 Task: Create a due date automation trigger when advanced on, on the wednesday before a card is due add fields without custom field "Resume" cleared at 11:00 AM.
Action: Mouse moved to (1020, 84)
Screenshot: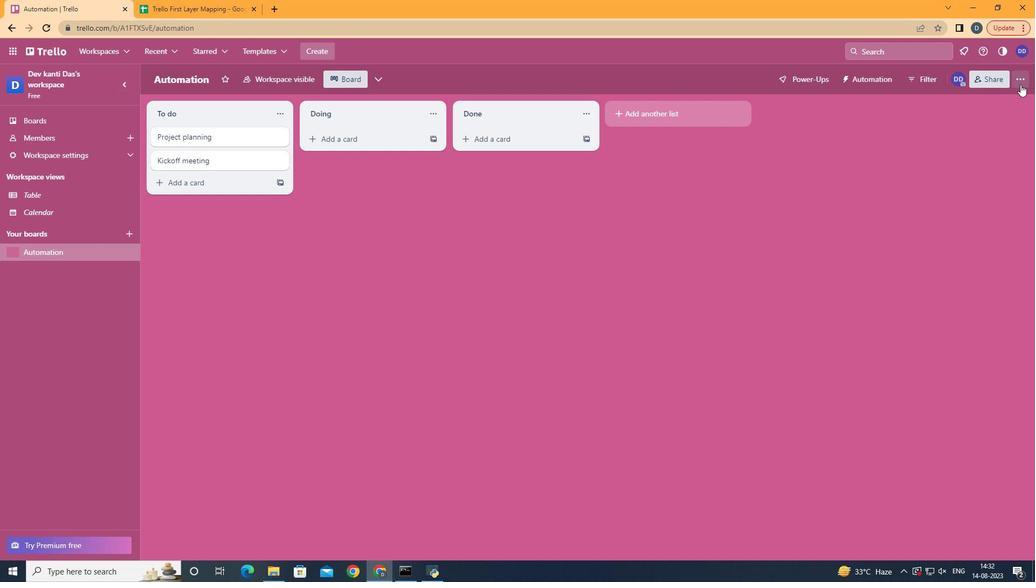 
Action: Mouse pressed left at (1020, 84)
Screenshot: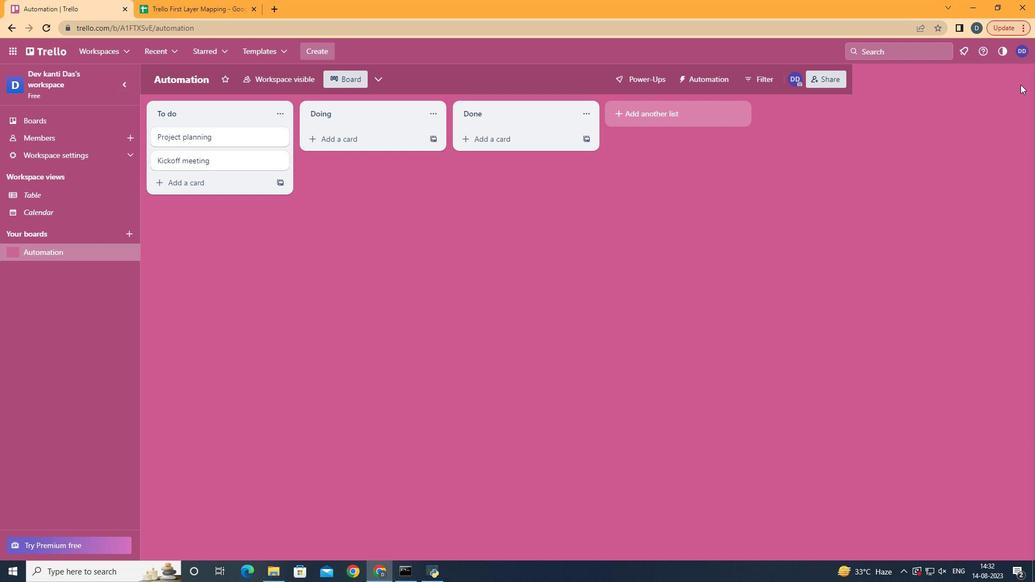 
Action: Mouse moved to (968, 222)
Screenshot: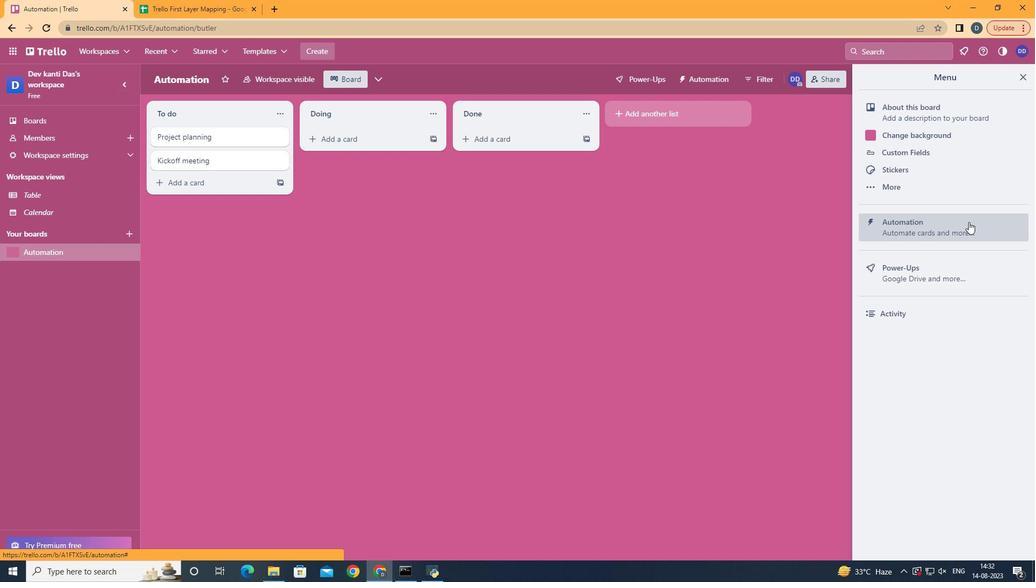 
Action: Mouse pressed left at (968, 222)
Screenshot: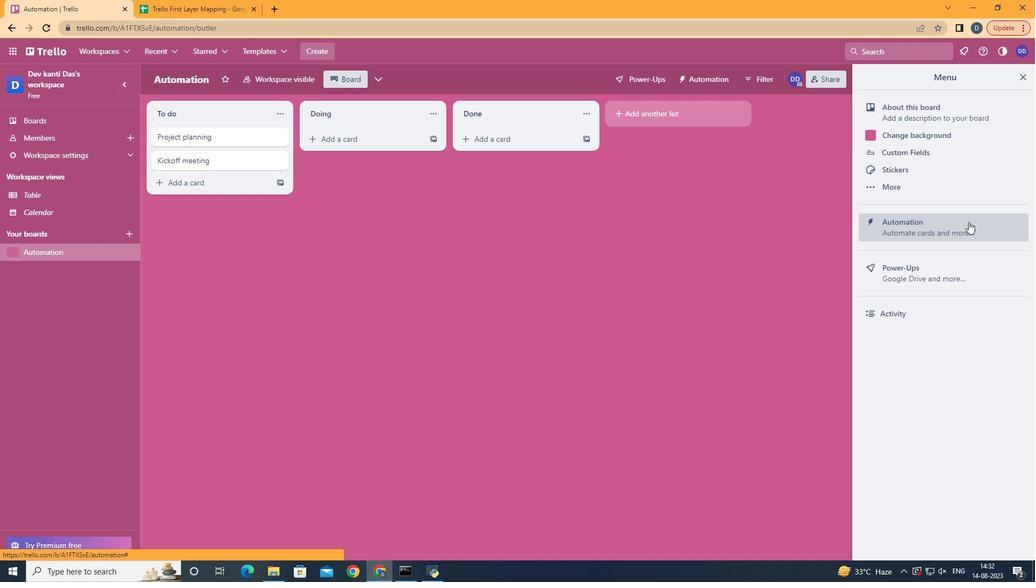 
Action: Mouse moved to (202, 221)
Screenshot: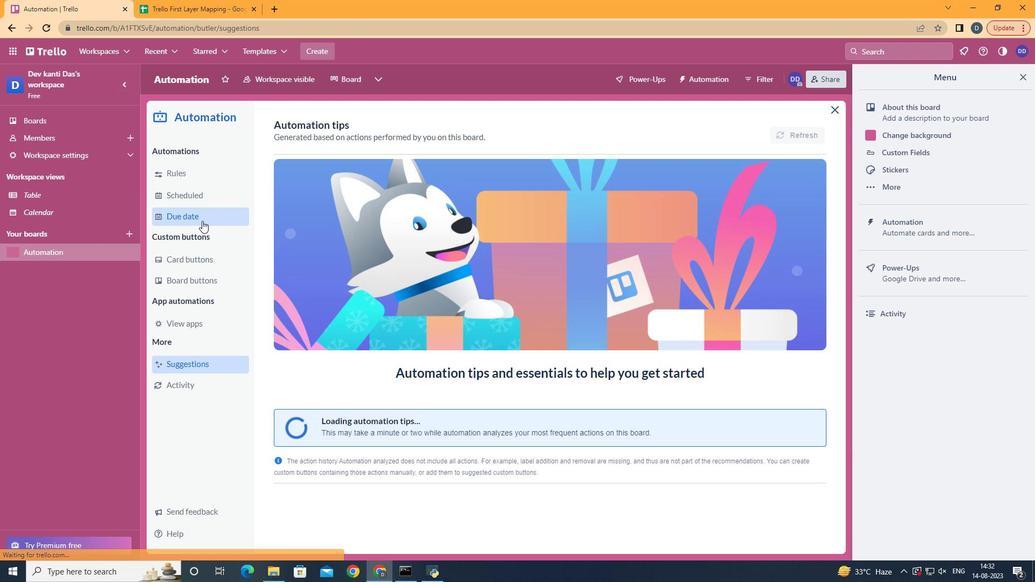 
Action: Mouse pressed left at (202, 221)
Screenshot: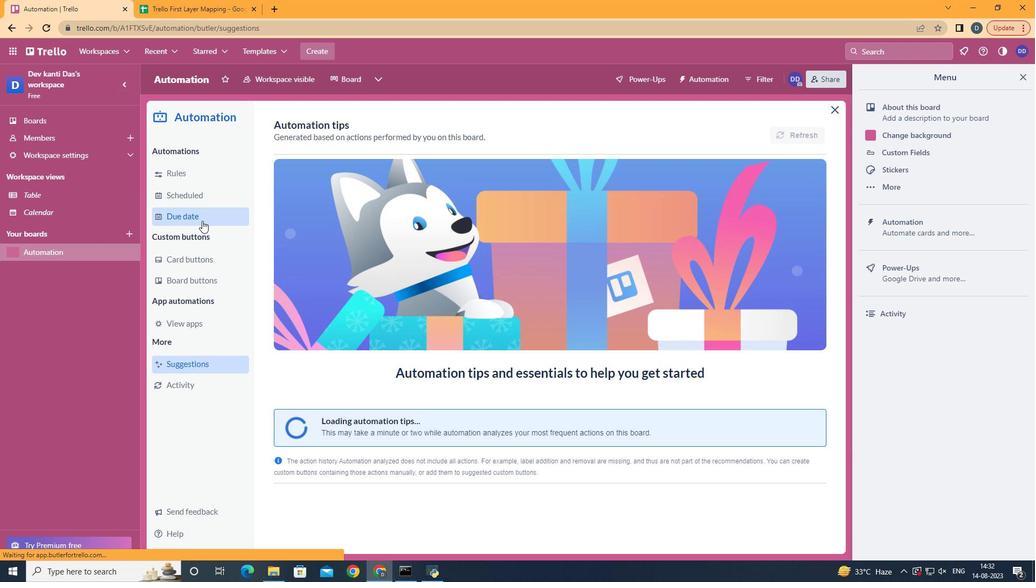 
Action: Mouse moved to (757, 131)
Screenshot: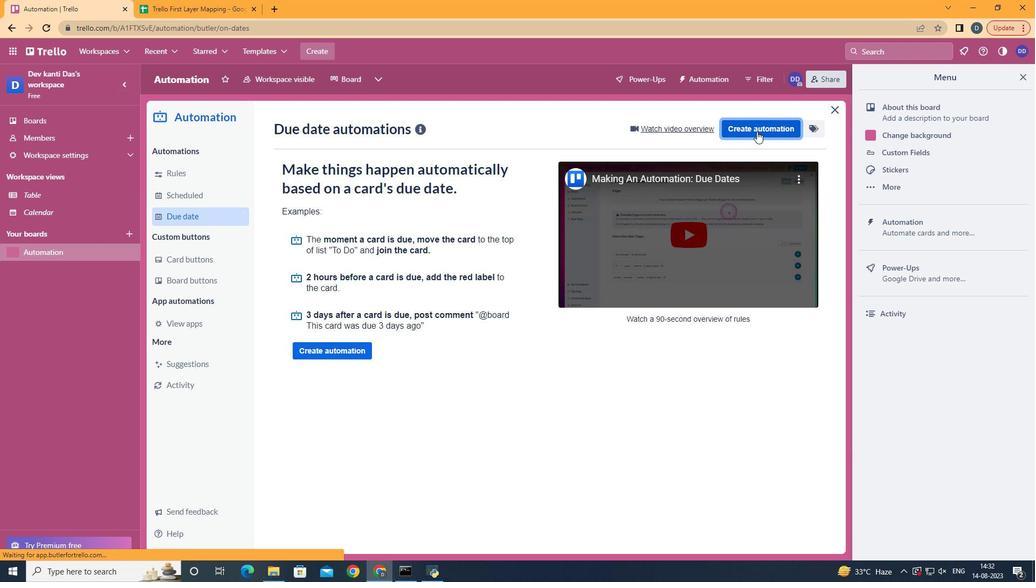 
Action: Mouse pressed left at (757, 131)
Screenshot: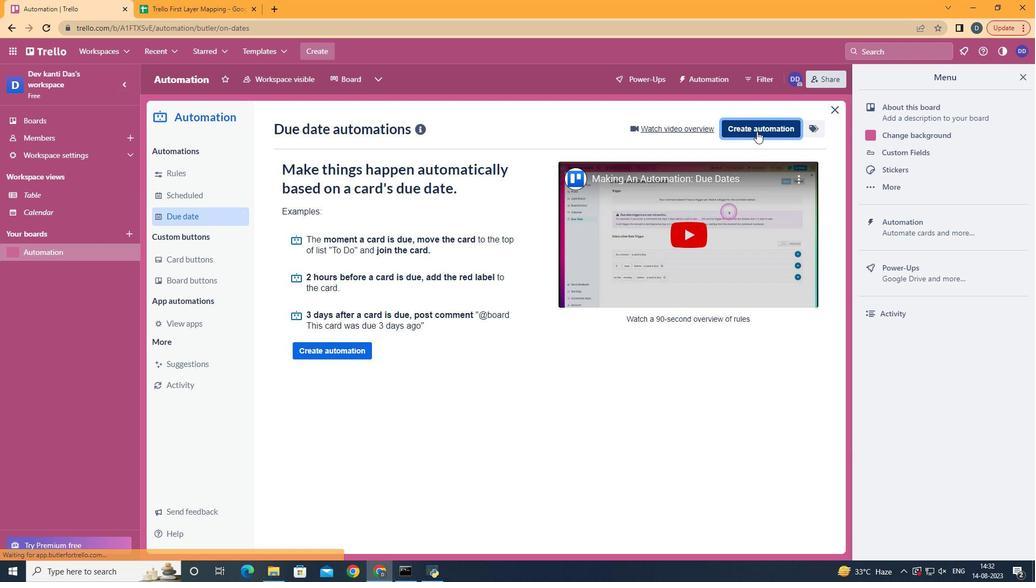 
Action: Mouse moved to (546, 245)
Screenshot: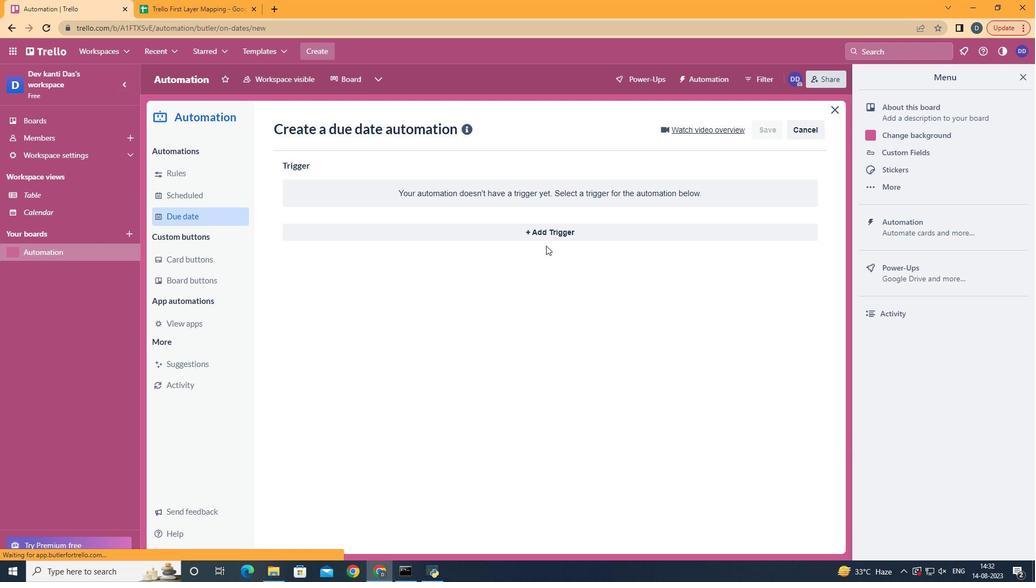 
Action: Mouse pressed left at (546, 245)
Screenshot: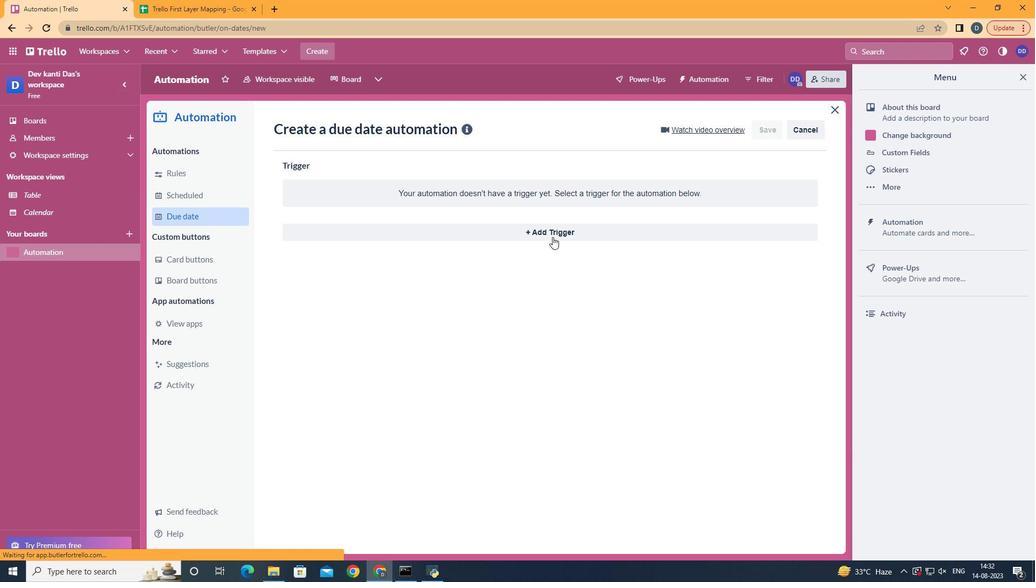 
Action: Mouse moved to (553, 236)
Screenshot: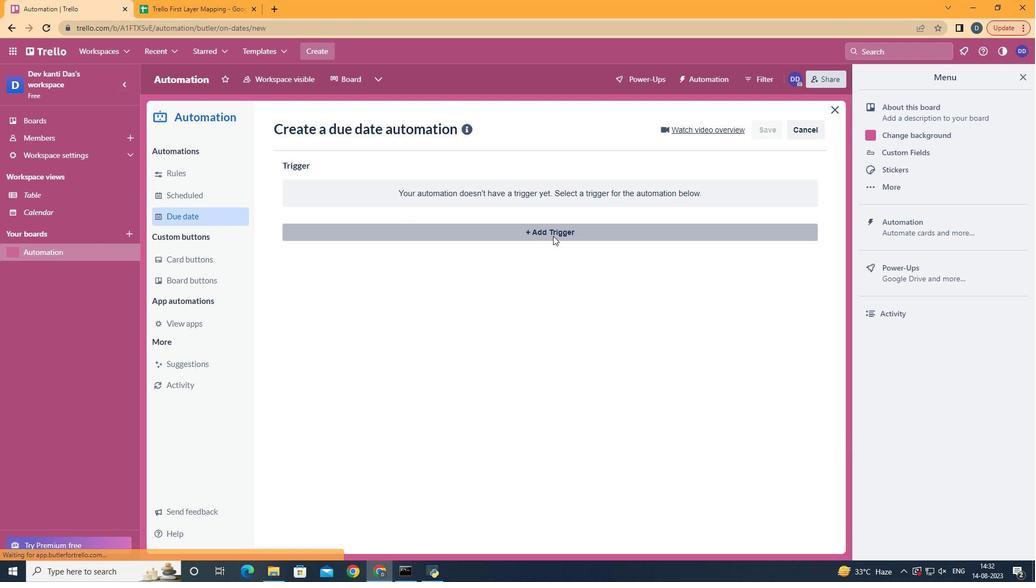 
Action: Mouse pressed left at (553, 236)
Screenshot: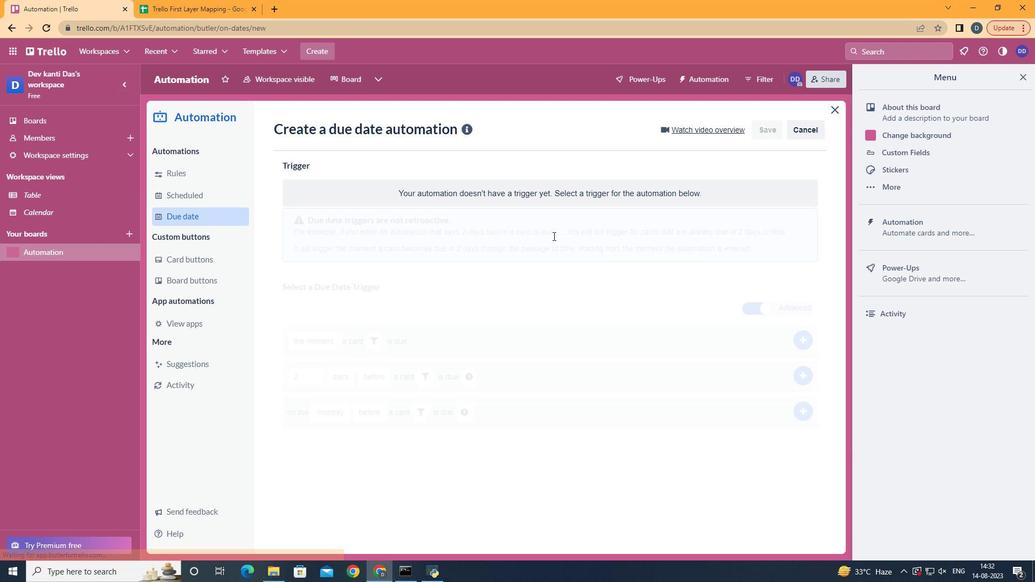 
Action: Mouse moved to (369, 323)
Screenshot: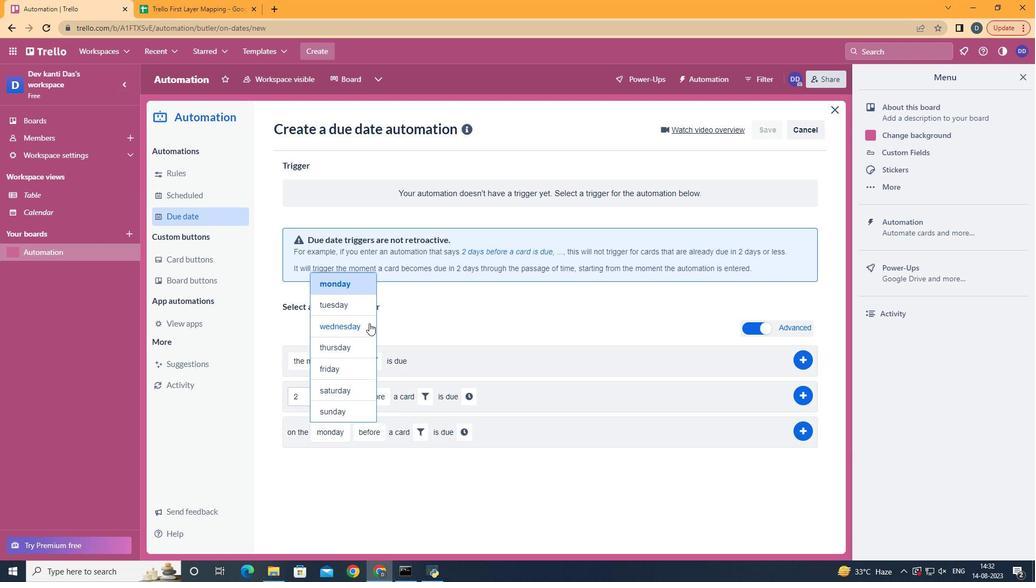 
Action: Mouse pressed left at (369, 323)
Screenshot: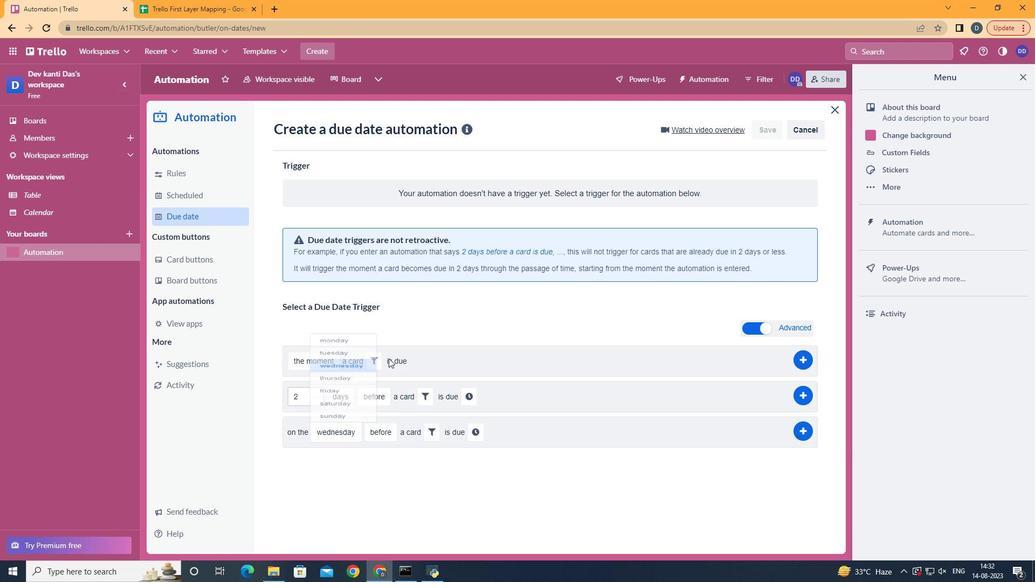
Action: Mouse moved to (442, 432)
Screenshot: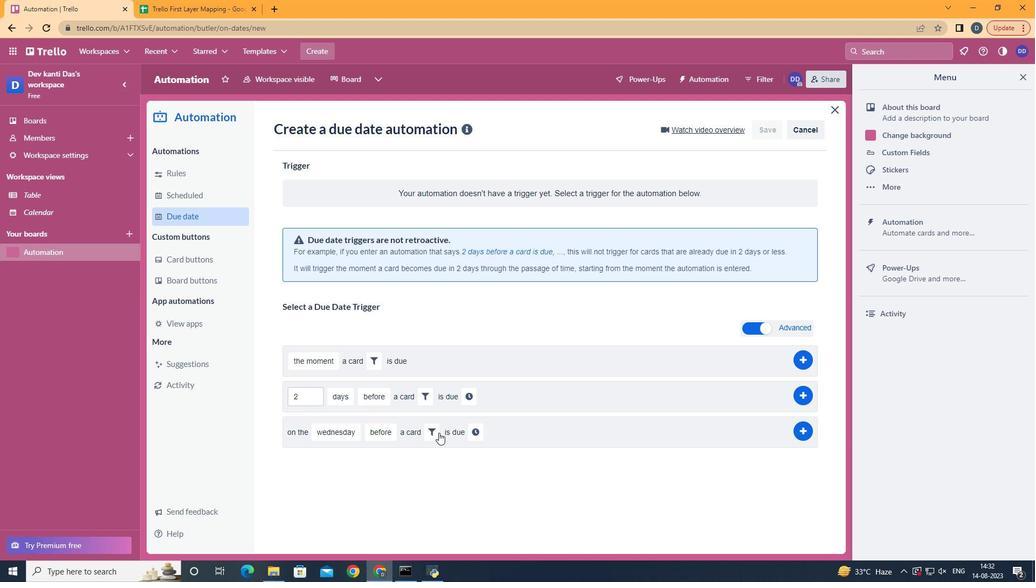 
Action: Mouse pressed left at (442, 432)
Screenshot: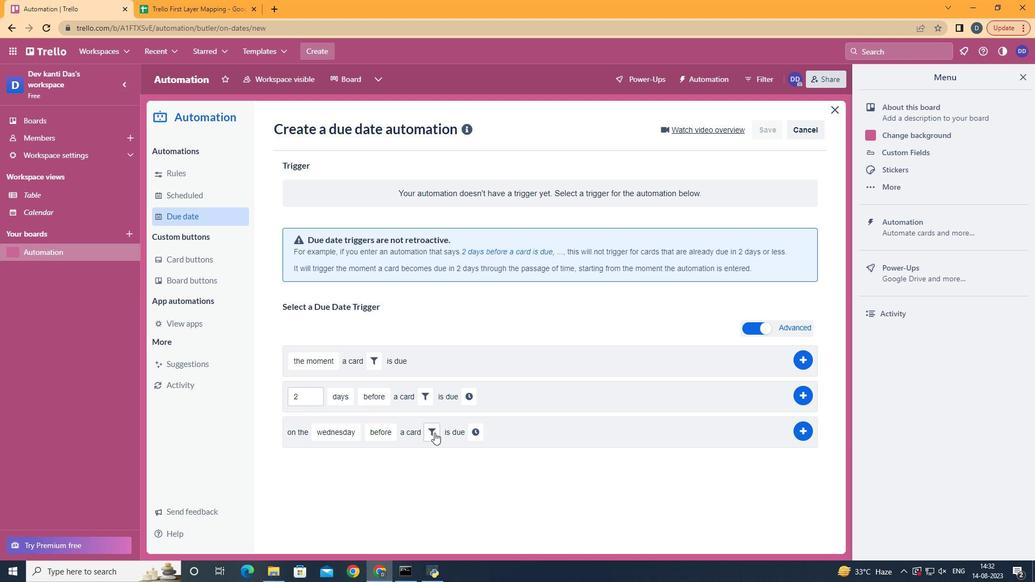 
Action: Mouse moved to (434, 432)
Screenshot: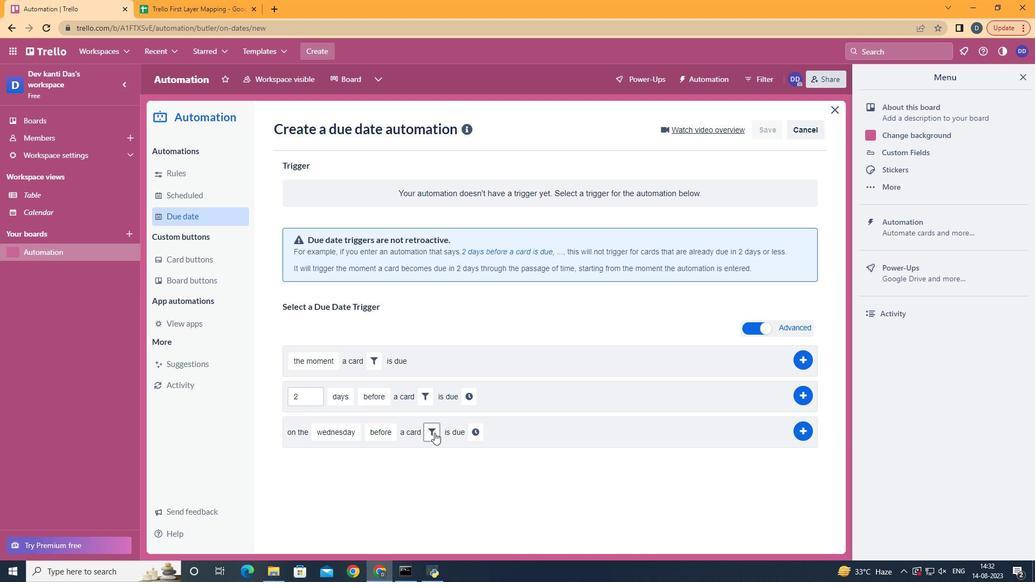 
Action: Mouse pressed left at (434, 432)
Screenshot: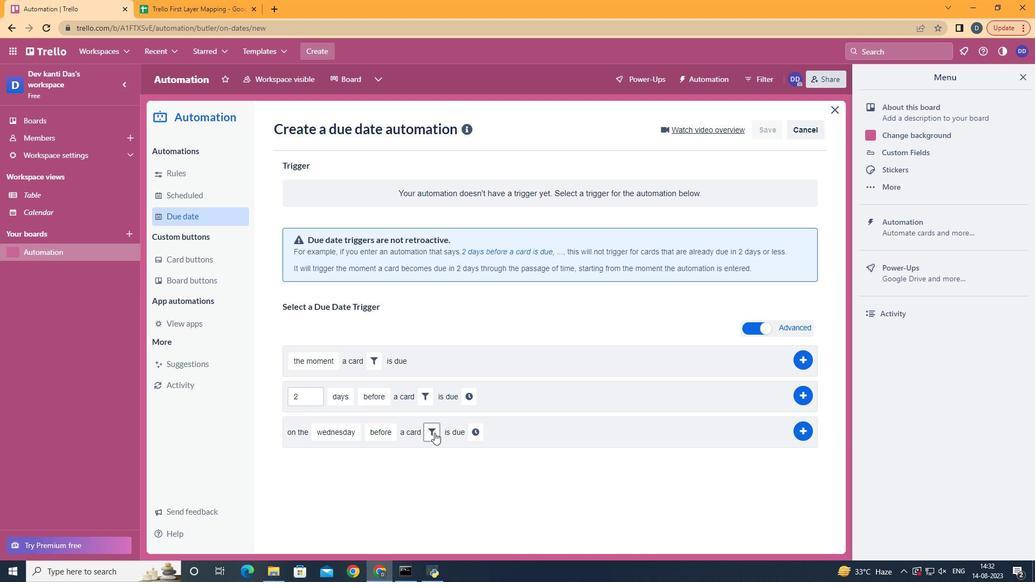 
Action: Mouse moved to (584, 469)
Screenshot: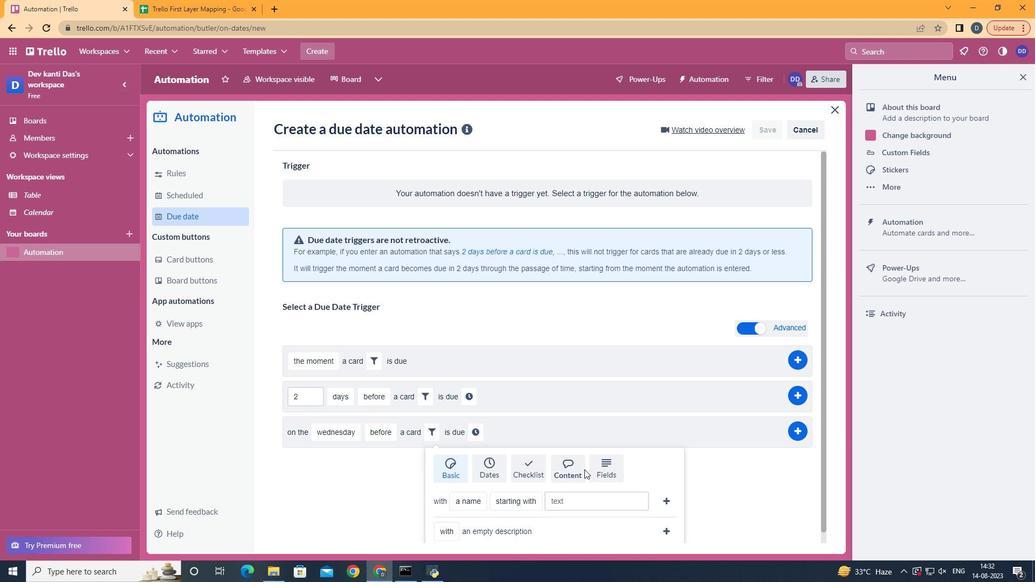 
Action: Mouse pressed left at (584, 469)
Screenshot: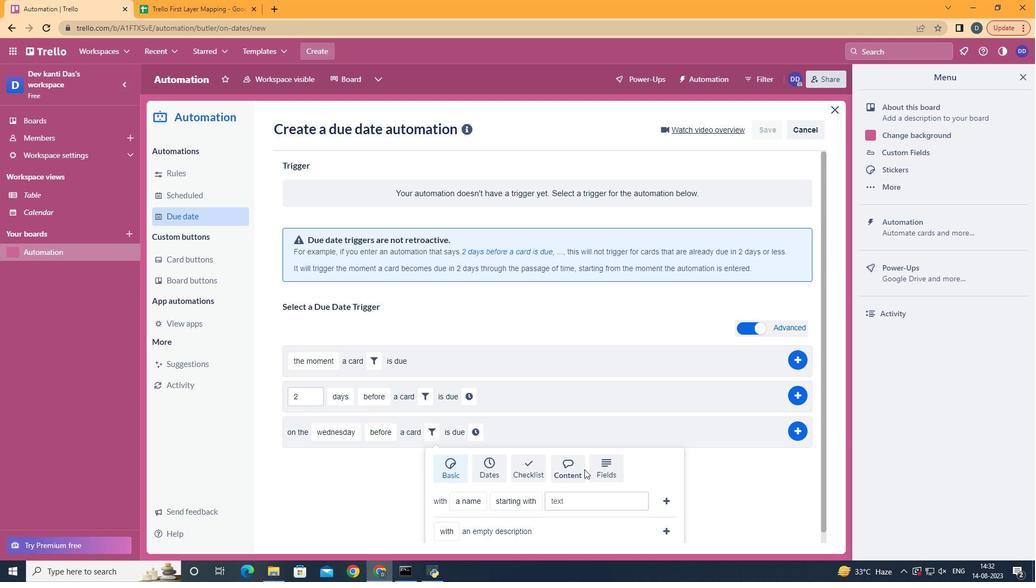 
Action: Mouse moved to (590, 470)
Screenshot: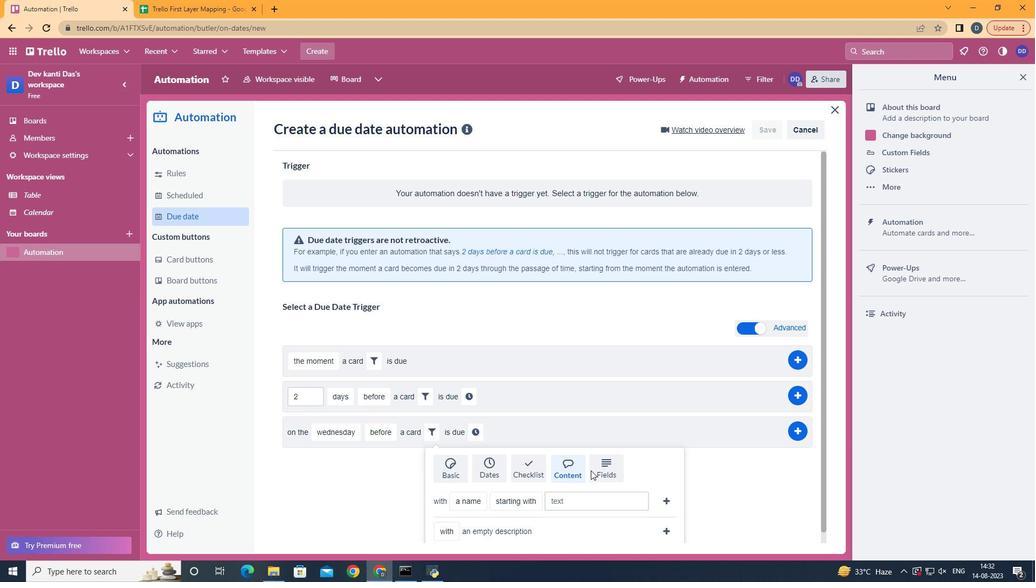 
Action: Mouse pressed left at (590, 470)
Screenshot: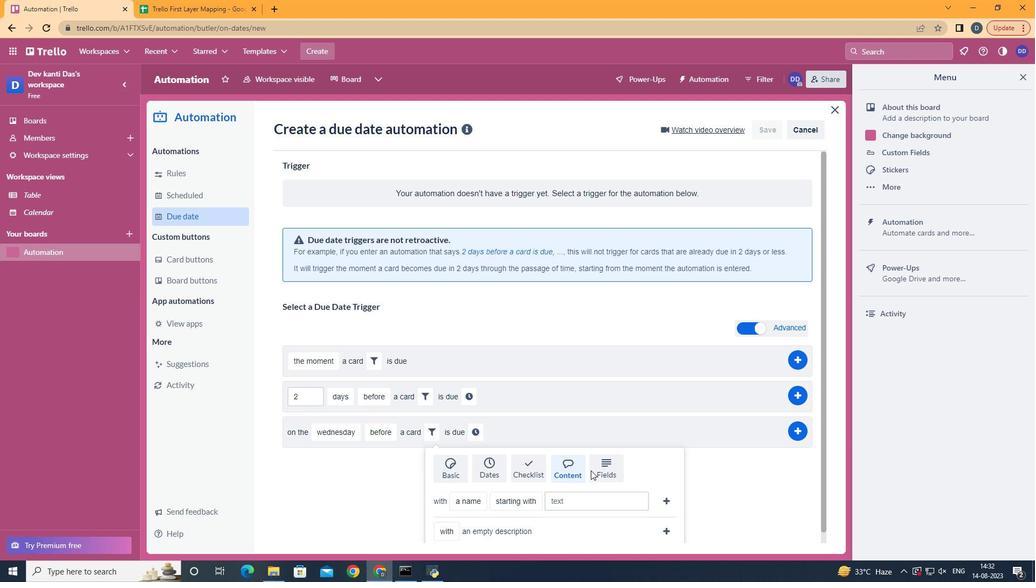 
Action: Mouse moved to (590, 470)
Screenshot: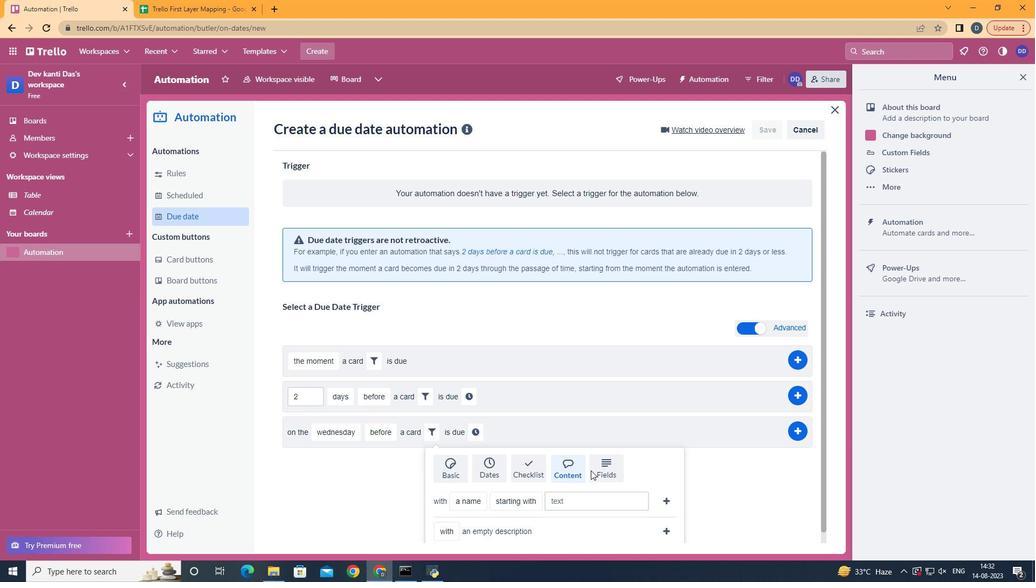 
Action: Mouse scrolled (590, 470) with delta (0, 0)
Screenshot: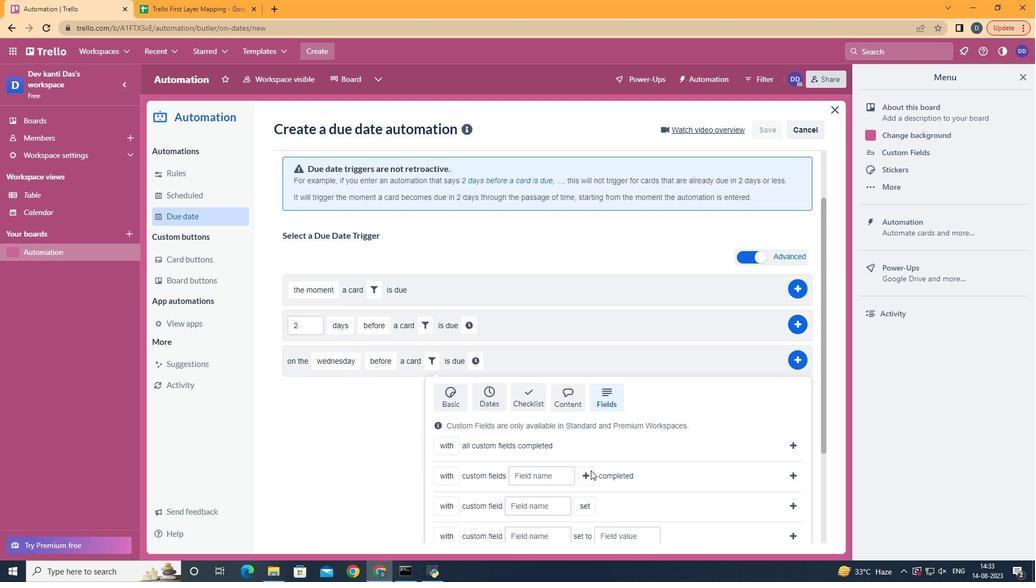 
Action: Mouse scrolled (590, 470) with delta (0, 0)
Screenshot: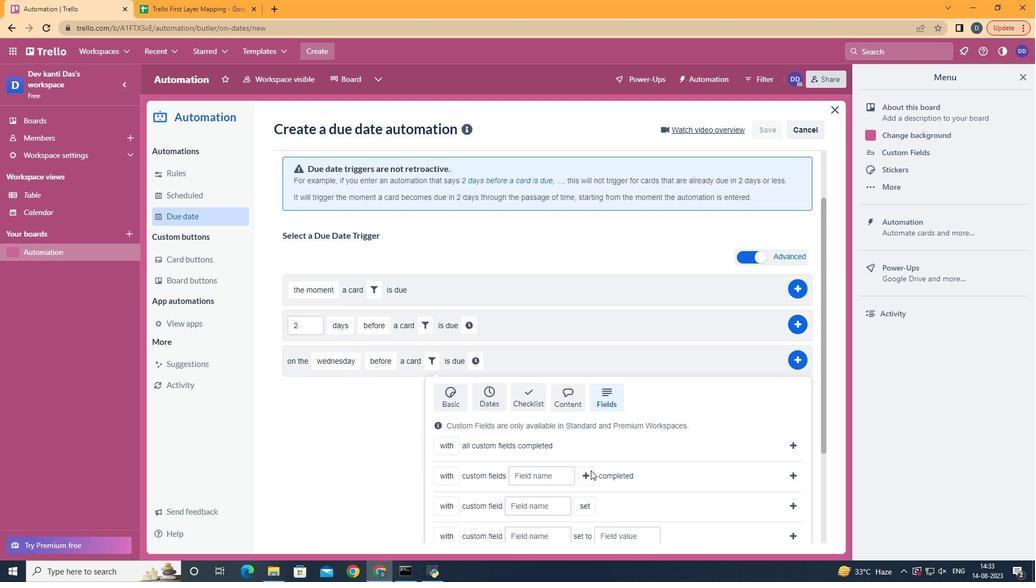 
Action: Mouse scrolled (590, 470) with delta (0, 0)
Screenshot: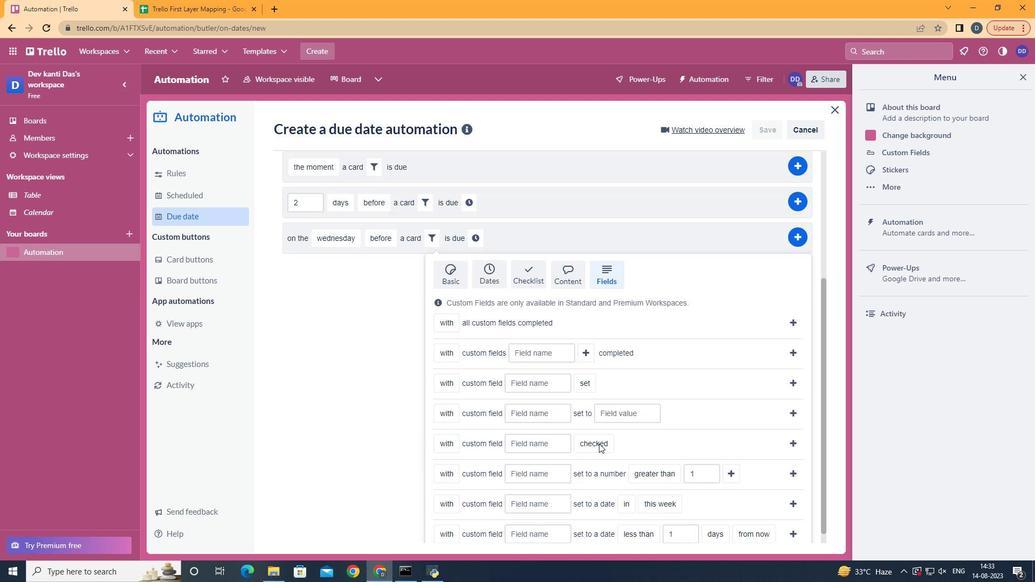 
Action: Mouse scrolled (590, 470) with delta (0, 0)
Screenshot: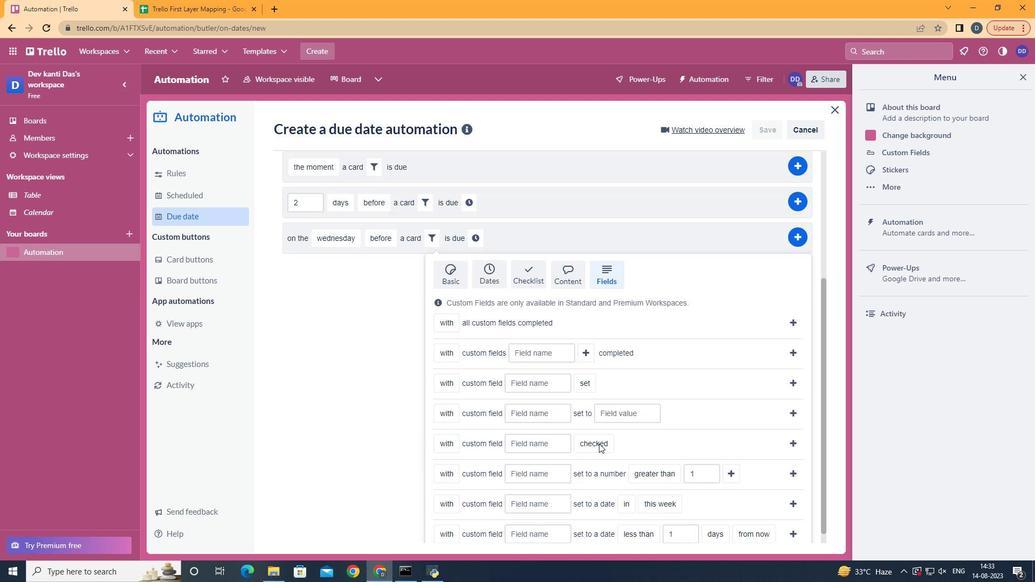 
Action: Mouse moved to (455, 411)
Screenshot: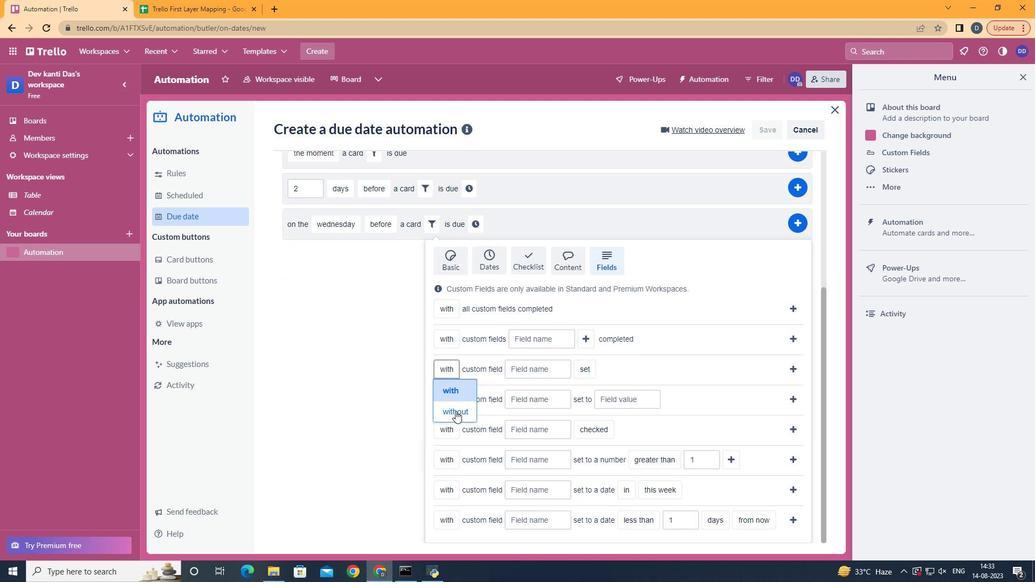 
Action: Mouse pressed left at (455, 411)
Screenshot: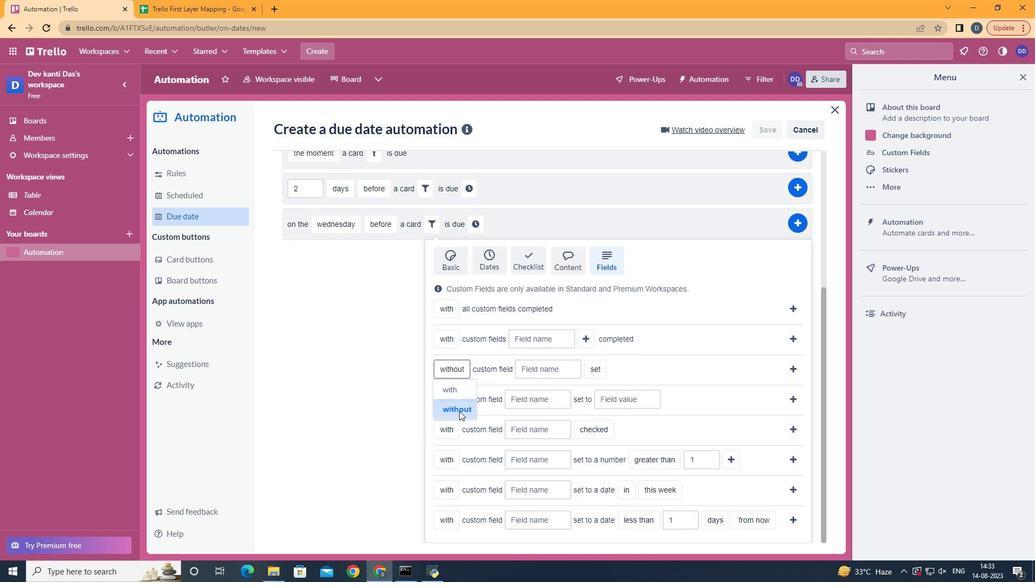 
Action: Mouse moved to (534, 367)
Screenshot: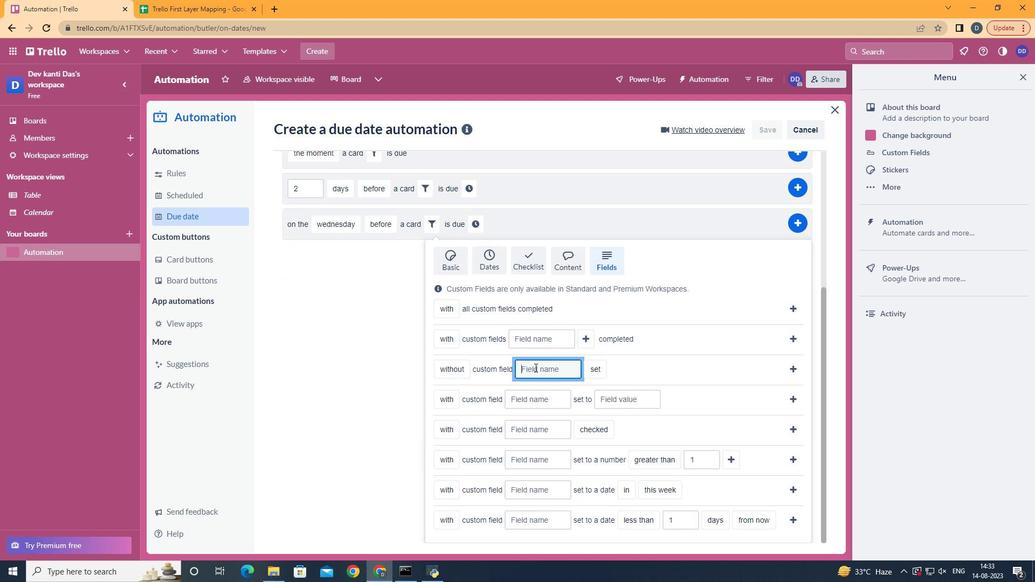 
Action: Mouse pressed left at (534, 367)
Screenshot: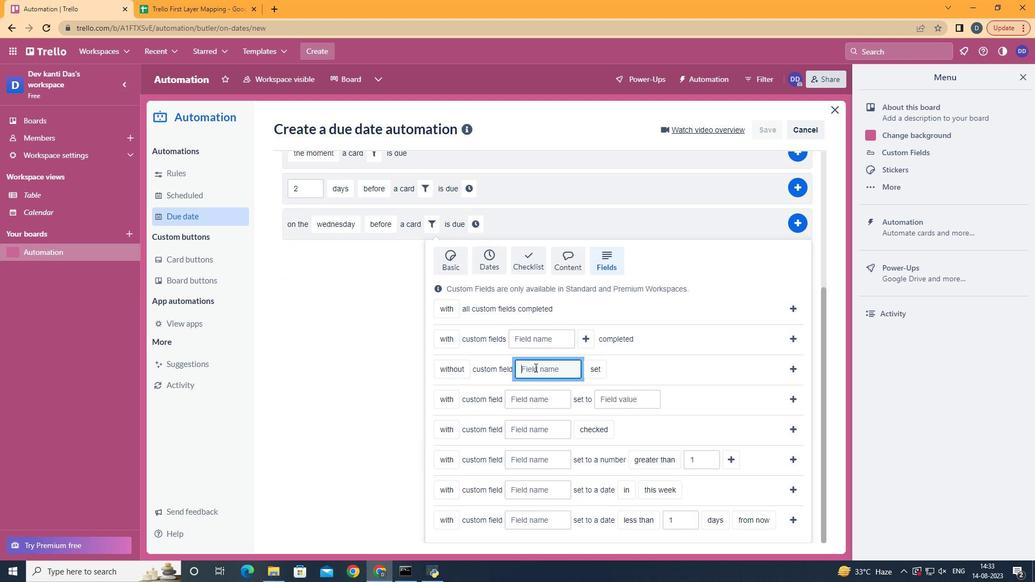 
Action: Key pressed <Key.shift><Key.shift><Key.shift><Key.shift>esume<Key.backspace><Key.backspace><Key.backspace><Key.backspace><Key.backspace><Key.backspace><Key.backspace><Key.shift>Resume
Screenshot: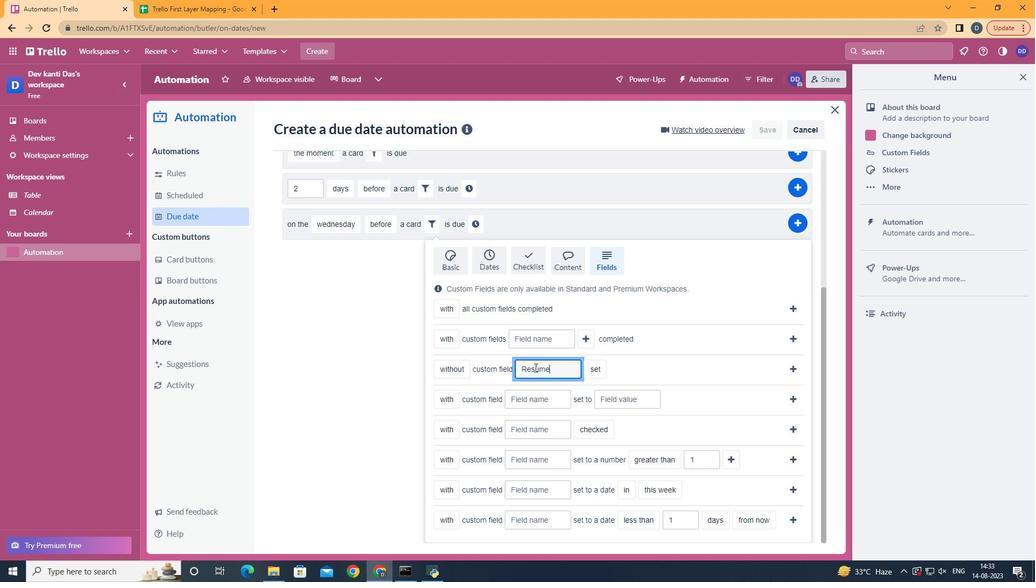 
Action: Mouse moved to (602, 415)
Screenshot: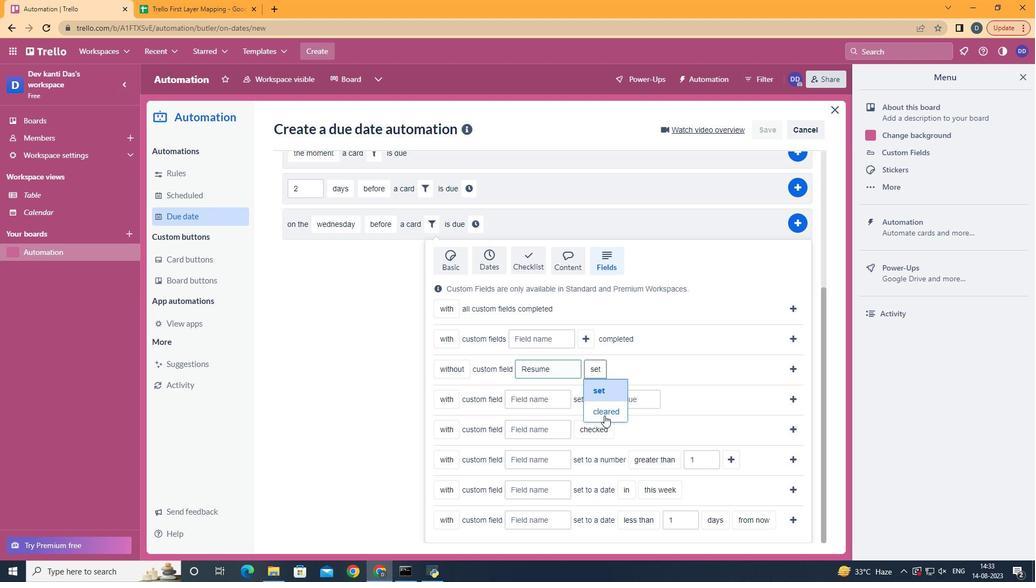 
Action: Mouse pressed left at (602, 415)
Screenshot: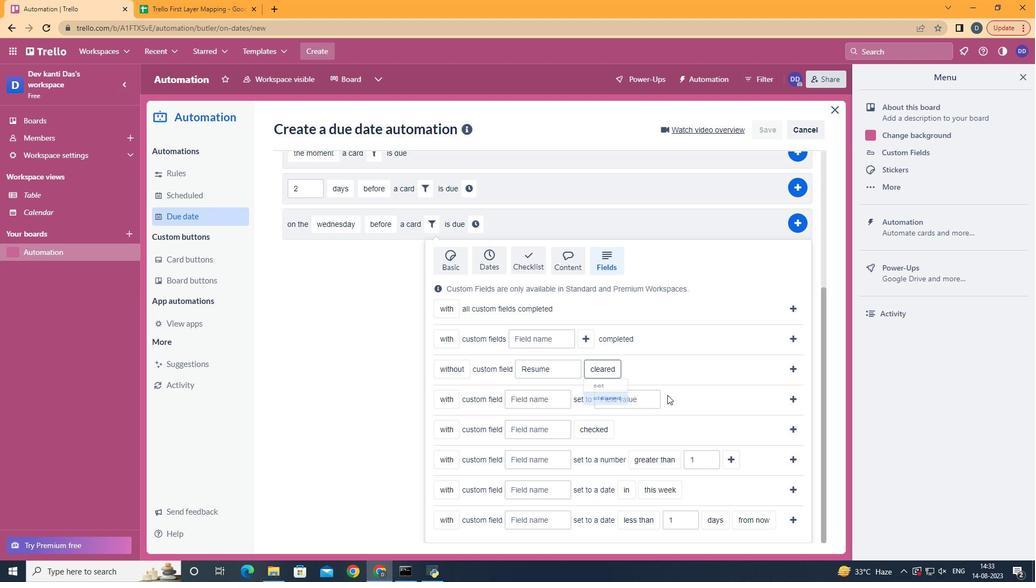 
Action: Mouse moved to (787, 370)
Screenshot: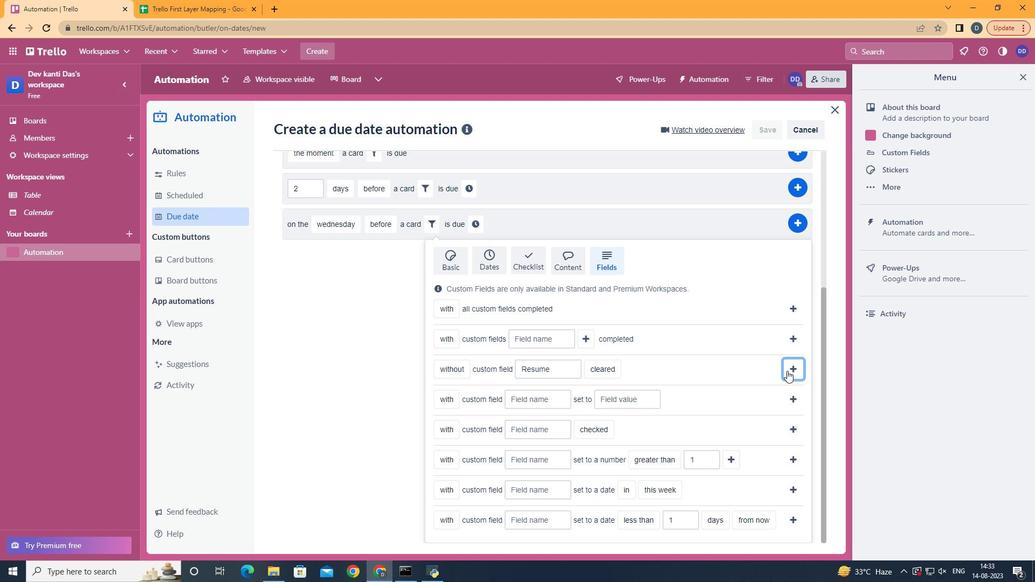 
Action: Mouse pressed left at (787, 370)
Screenshot: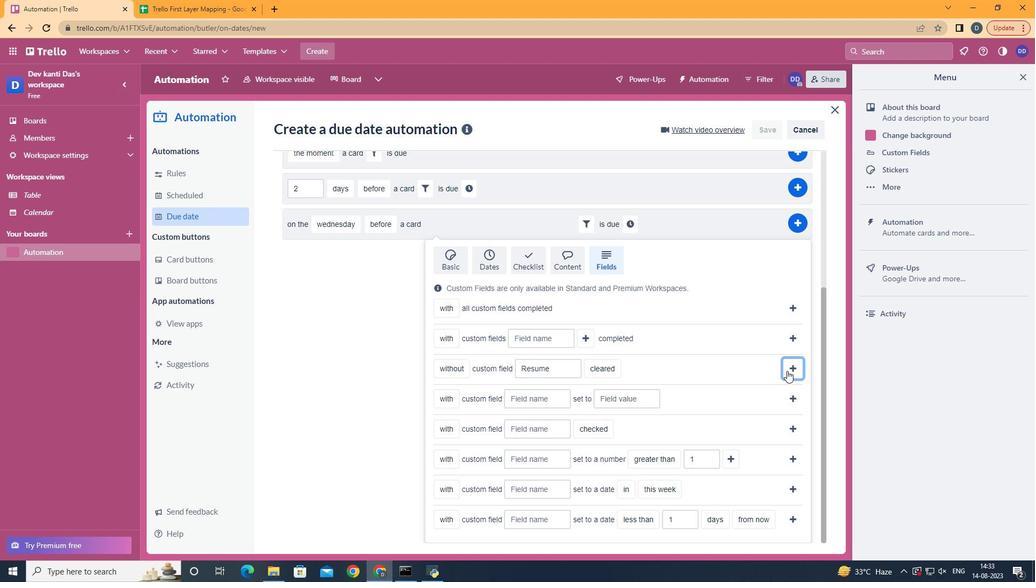 
Action: Mouse moved to (626, 436)
Screenshot: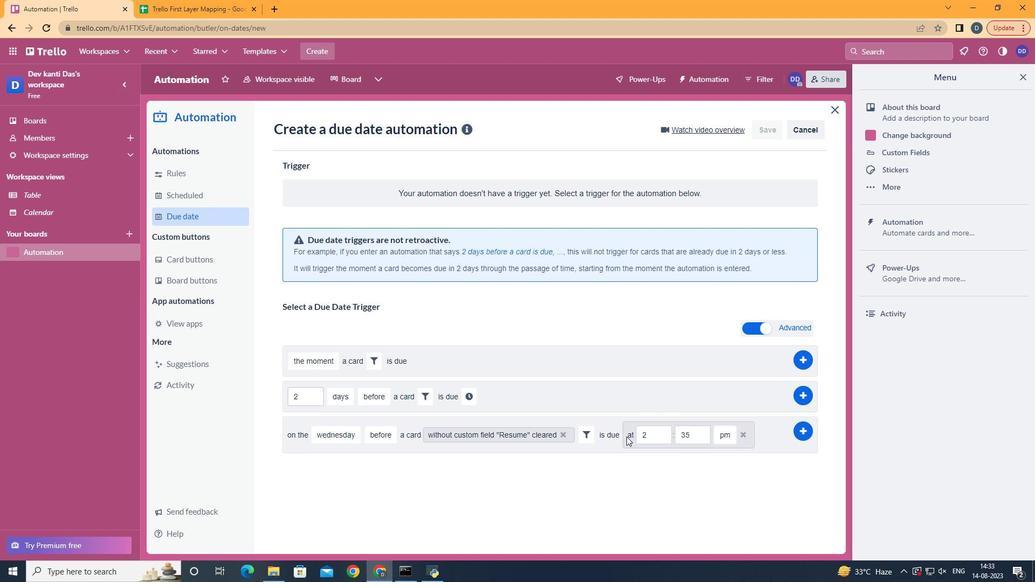 
Action: Mouse pressed left at (626, 436)
Screenshot: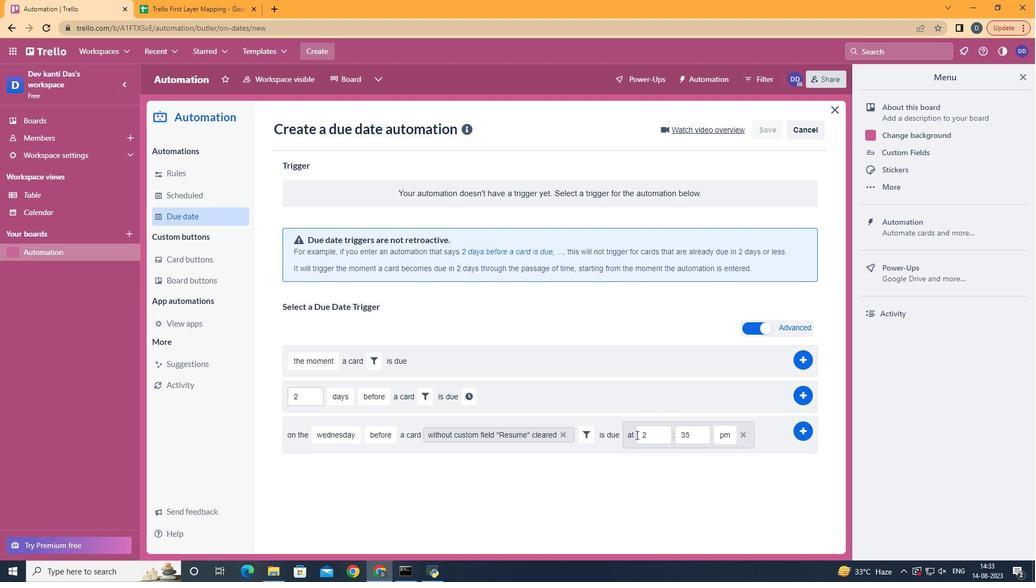 
Action: Mouse moved to (657, 435)
Screenshot: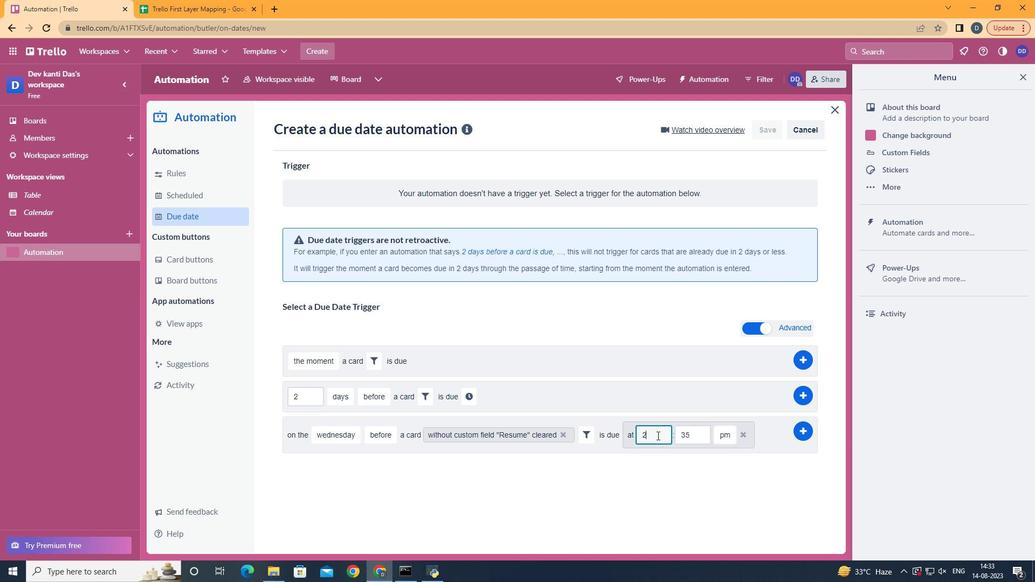 
Action: Mouse pressed left at (657, 435)
Screenshot: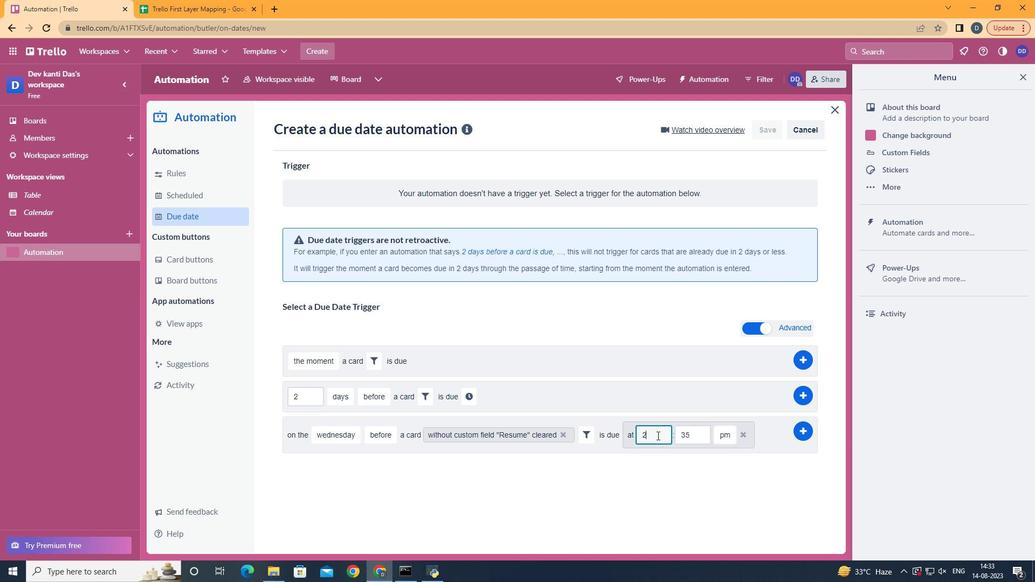
Action: Key pressed <Key.backspace>11
Screenshot: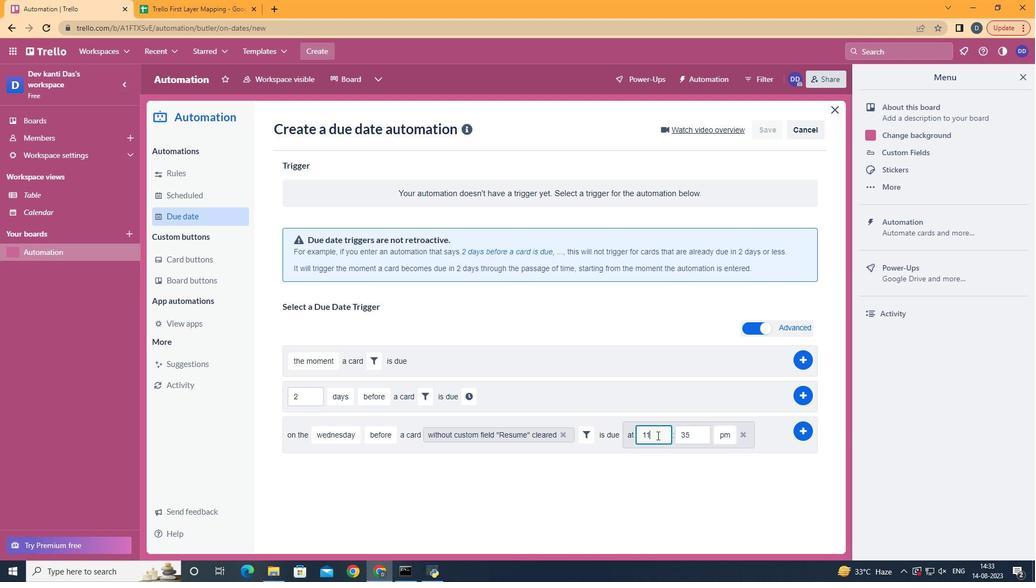 
Action: Mouse moved to (705, 436)
Screenshot: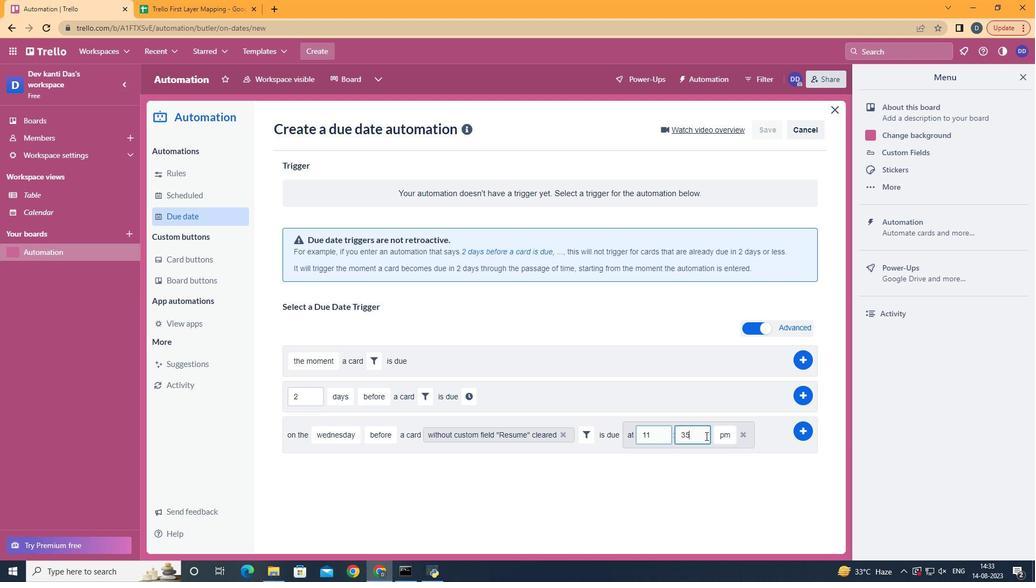 
Action: Mouse pressed left at (705, 436)
Screenshot: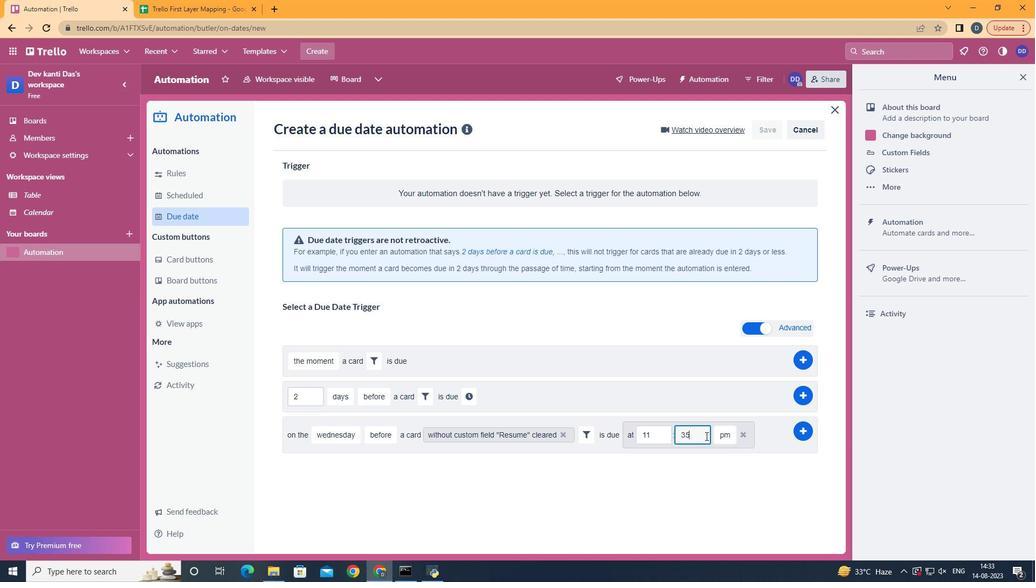 
Action: Key pressed <Key.backspace><Key.backspace>00
Screenshot: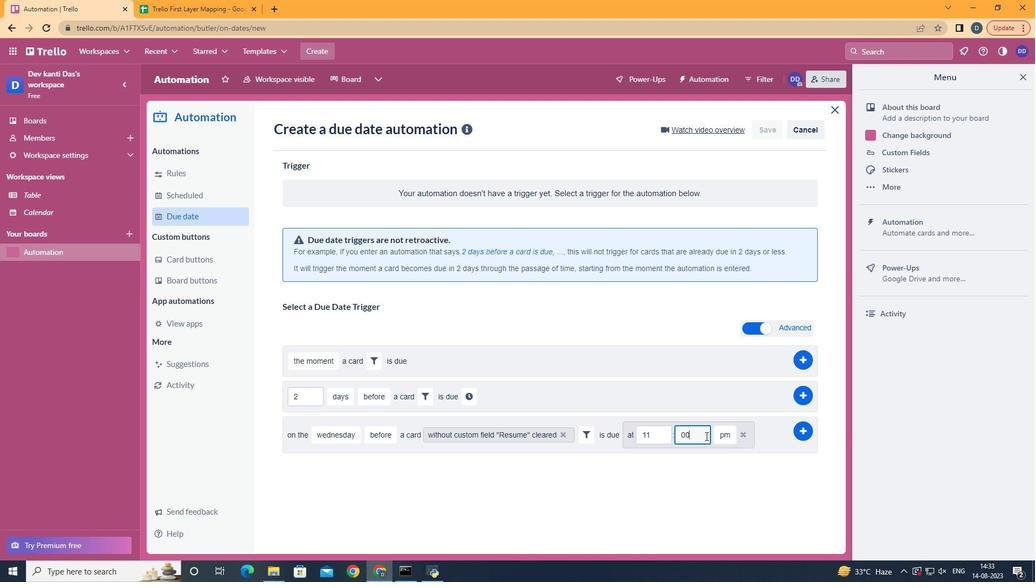 
Action: Mouse moved to (725, 458)
Screenshot: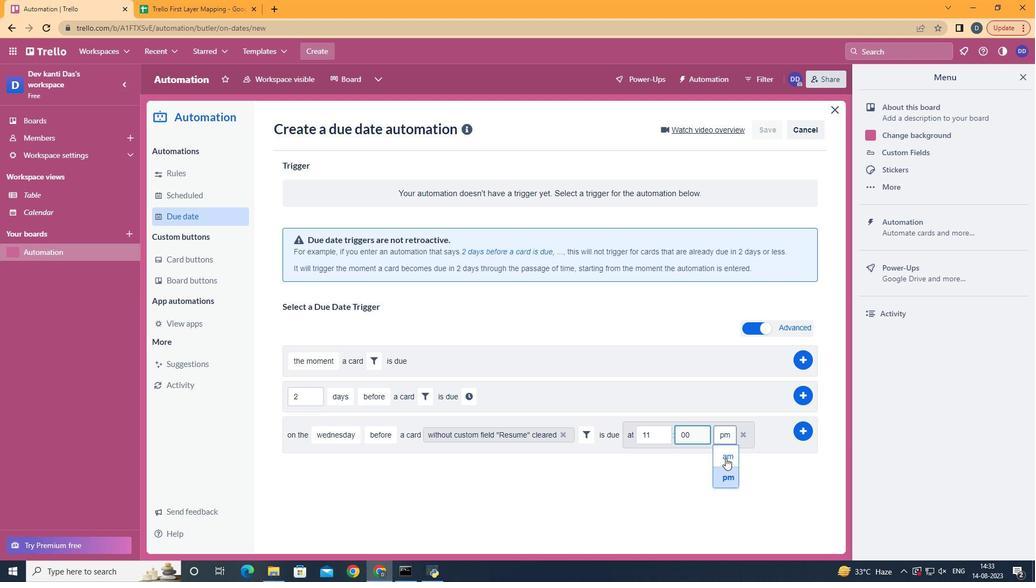 
Action: Mouse pressed left at (725, 458)
Screenshot: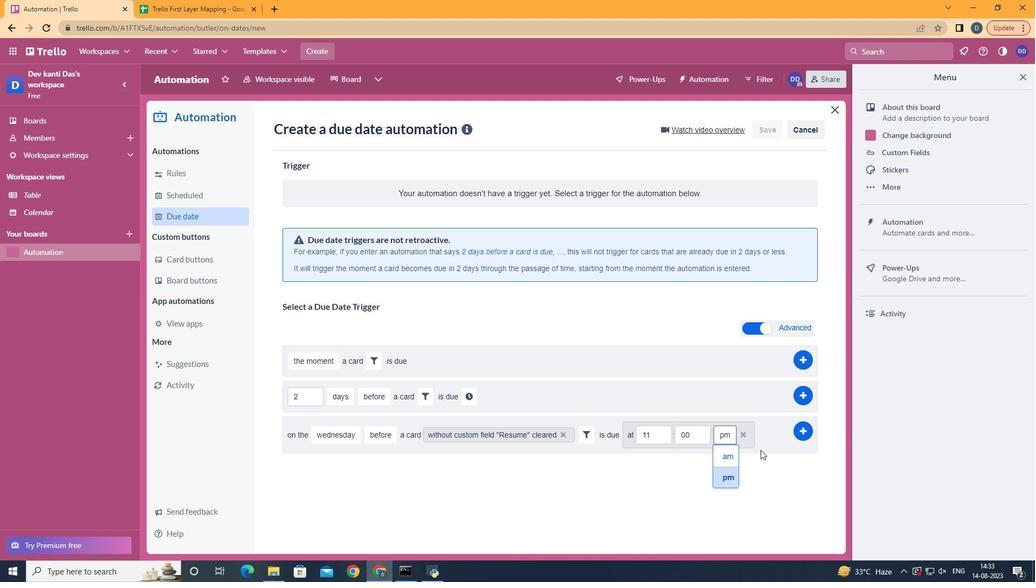 
Action: Mouse moved to (813, 432)
Screenshot: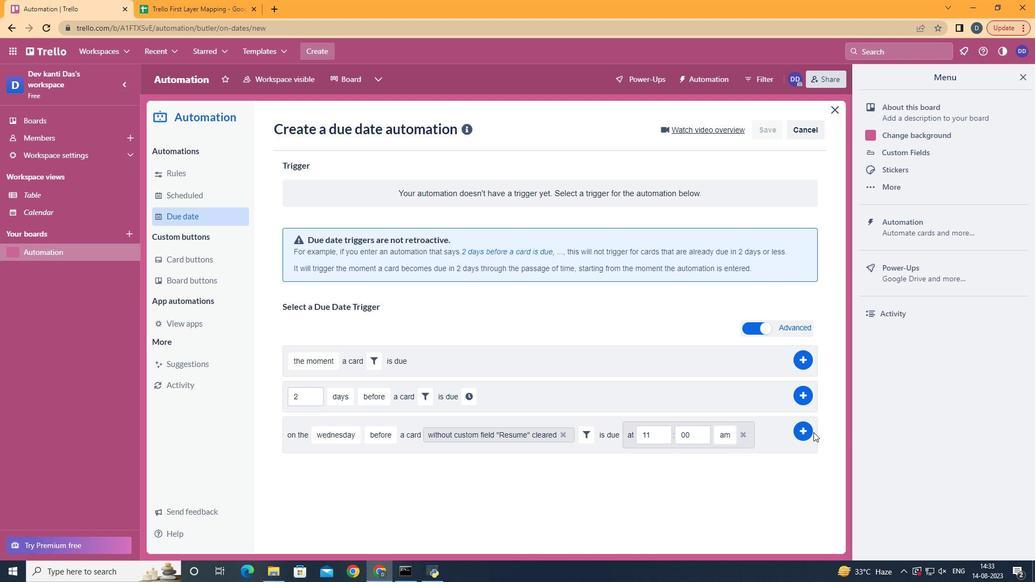 
Action: Mouse pressed left at (813, 432)
Screenshot: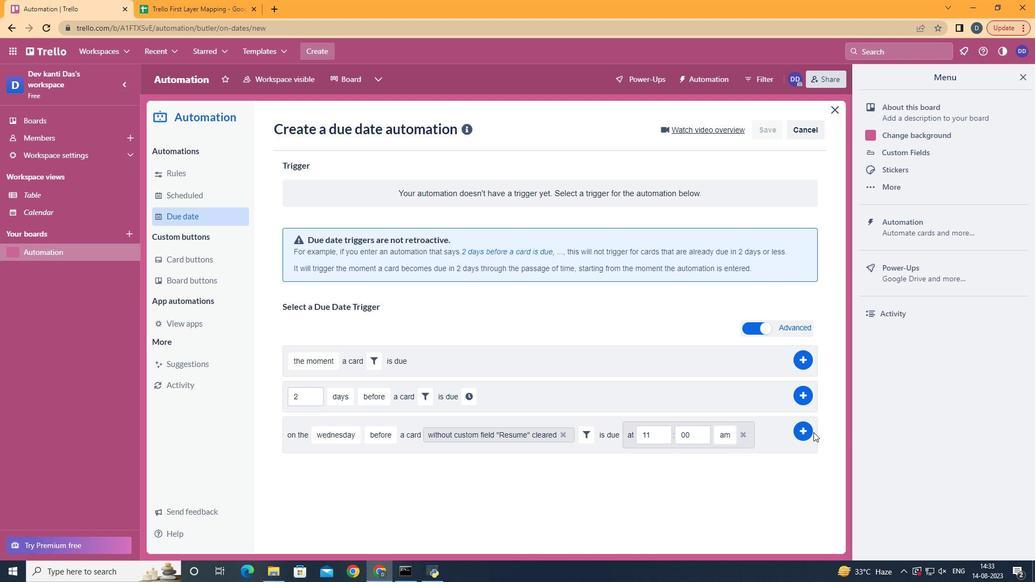 
Action: Mouse moved to (806, 432)
Screenshot: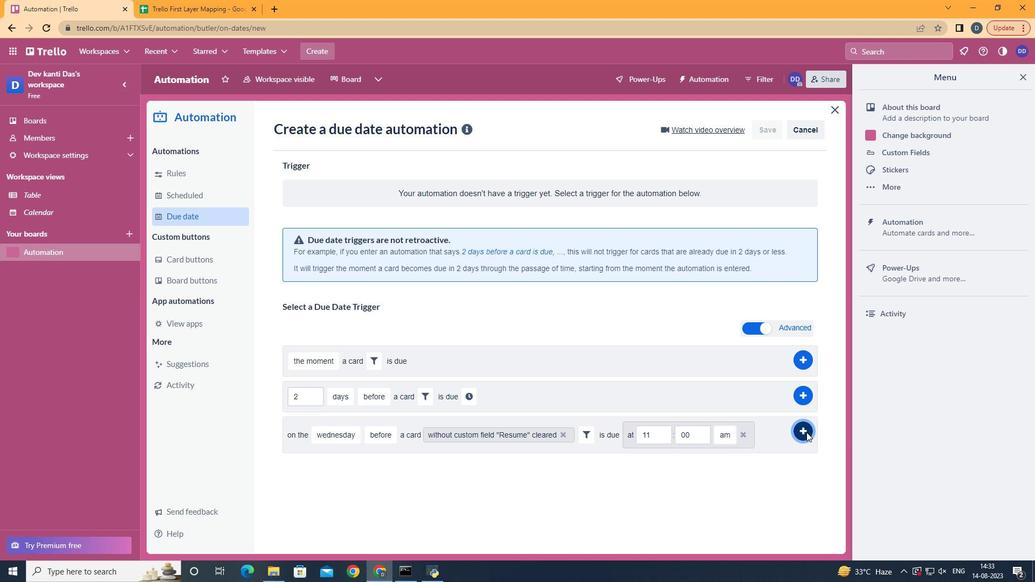
Action: Mouse pressed left at (806, 432)
Screenshot: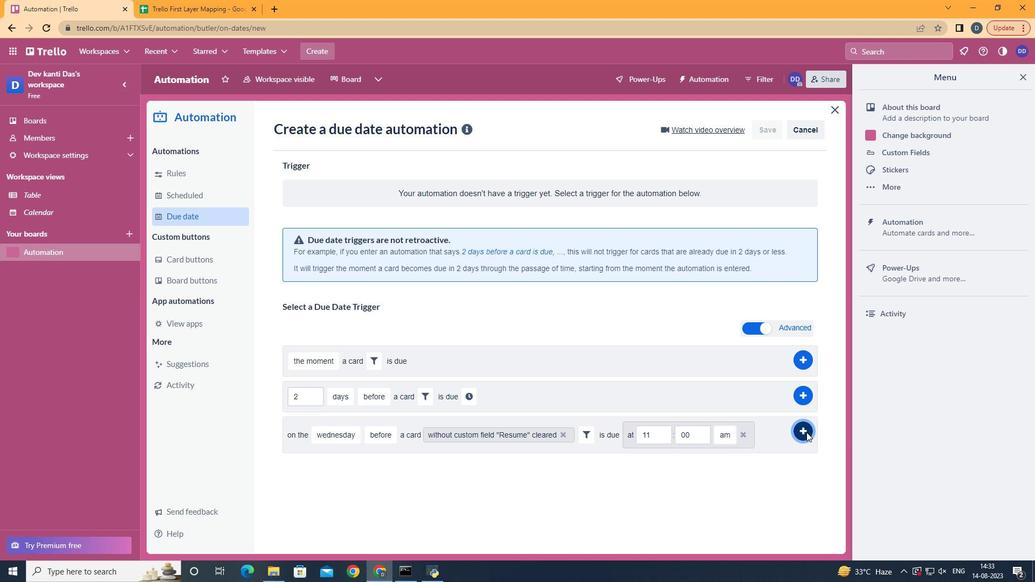 
